Task: Change elbow connector line weight to 24PX.
Action: Mouse moved to (452, 220)
Screenshot: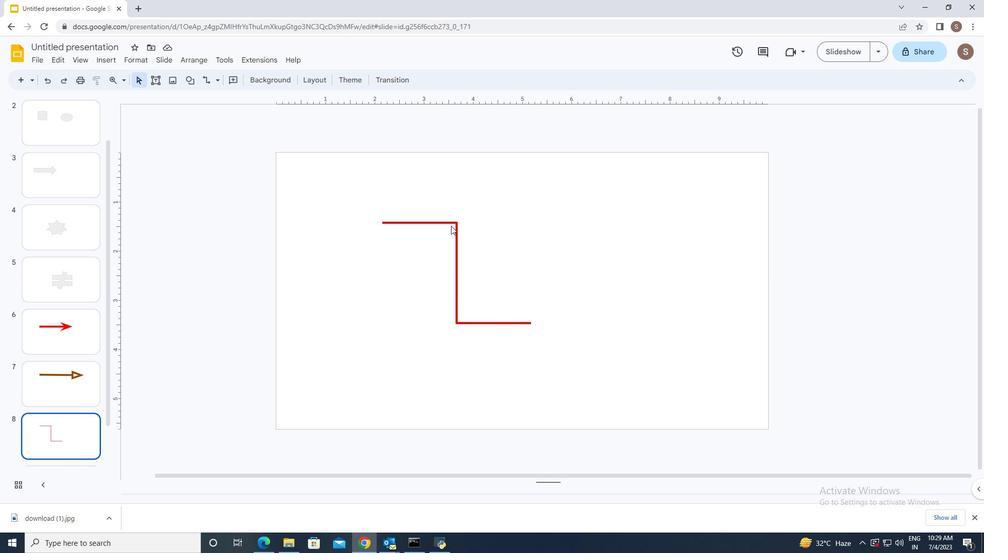 
Action: Mouse pressed left at (452, 220)
Screenshot: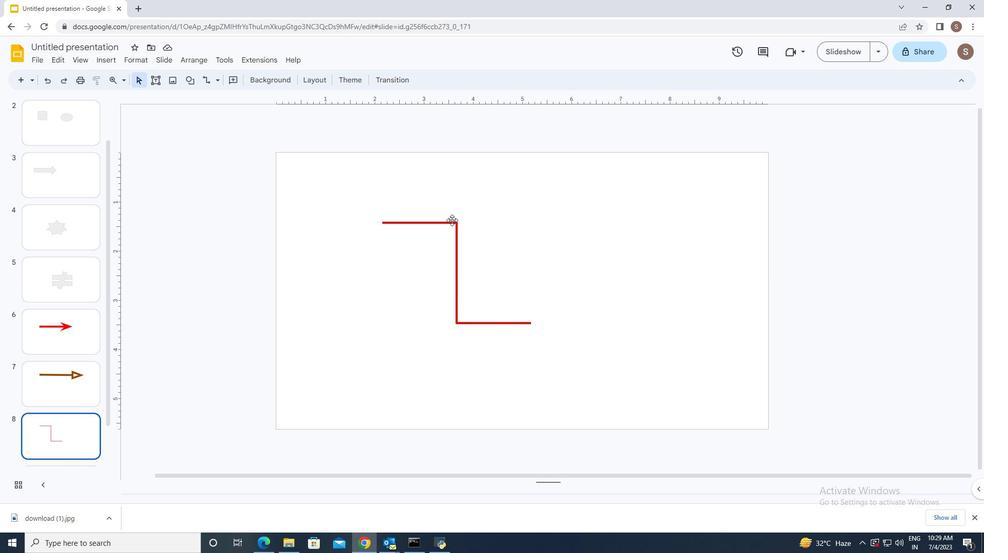 
Action: Mouse moved to (250, 78)
Screenshot: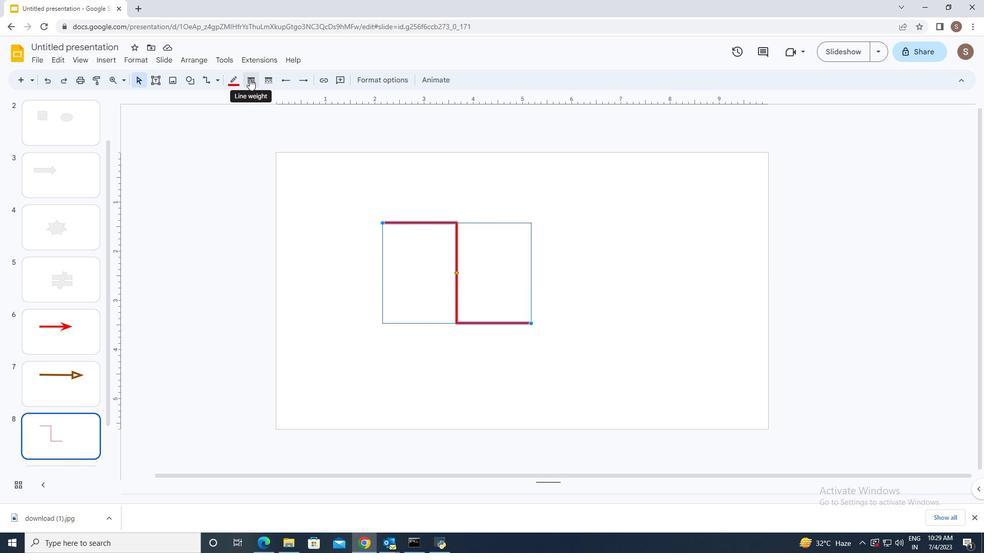 
Action: Mouse pressed left at (250, 78)
Screenshot: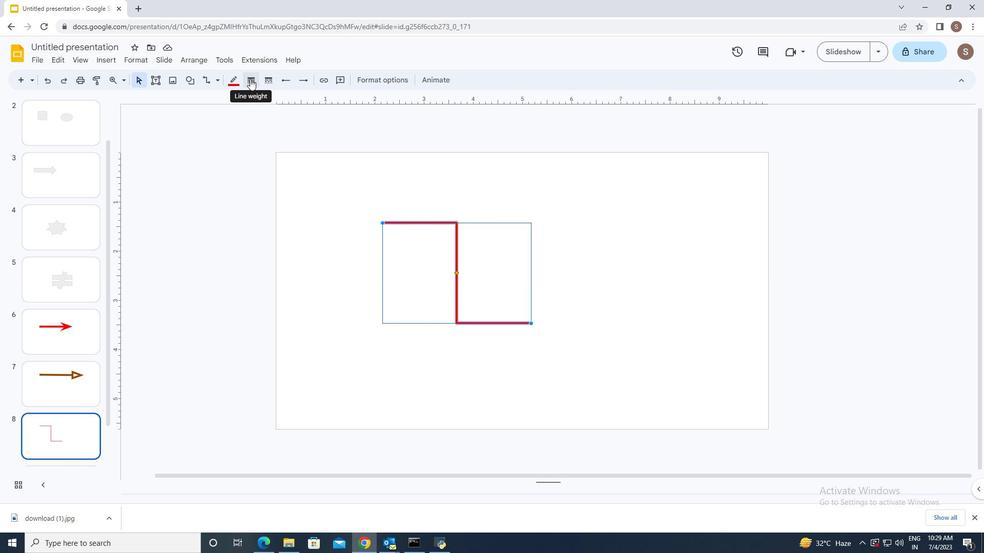 
Action: Mouse moved to (274, 208)
Screenshot: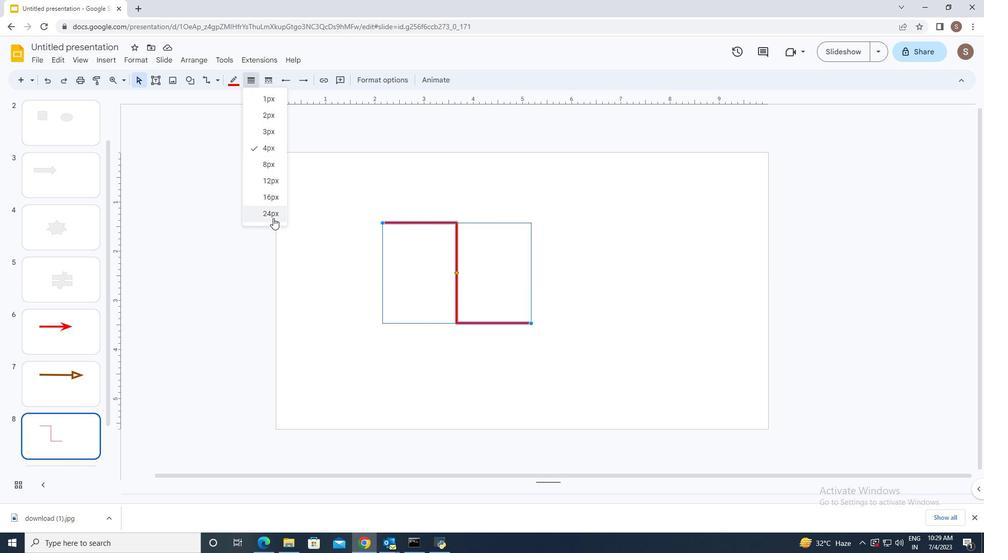
Action: Mouse pressed left at (274, 208)
Screenshot: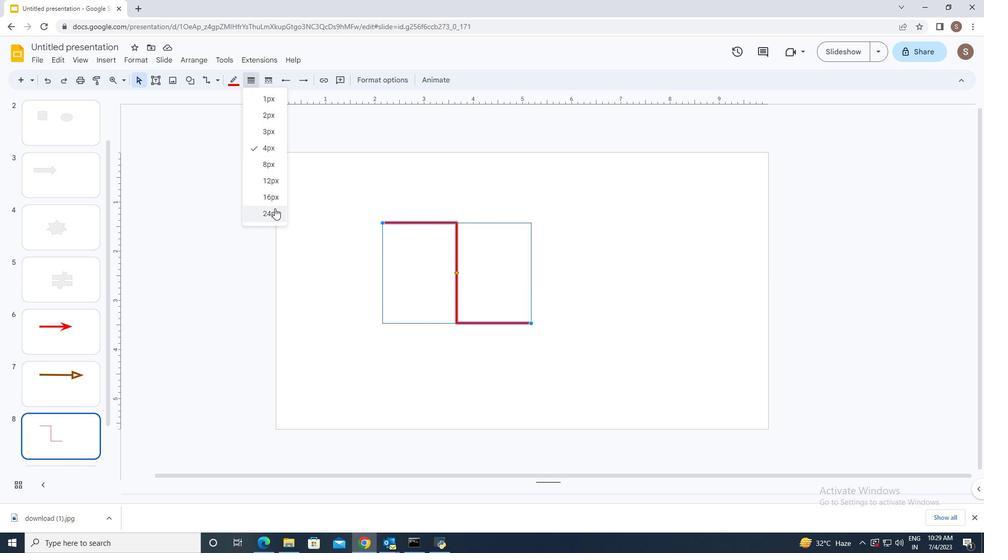 
Action: Mouse moved to (366, 361)
Screenshot: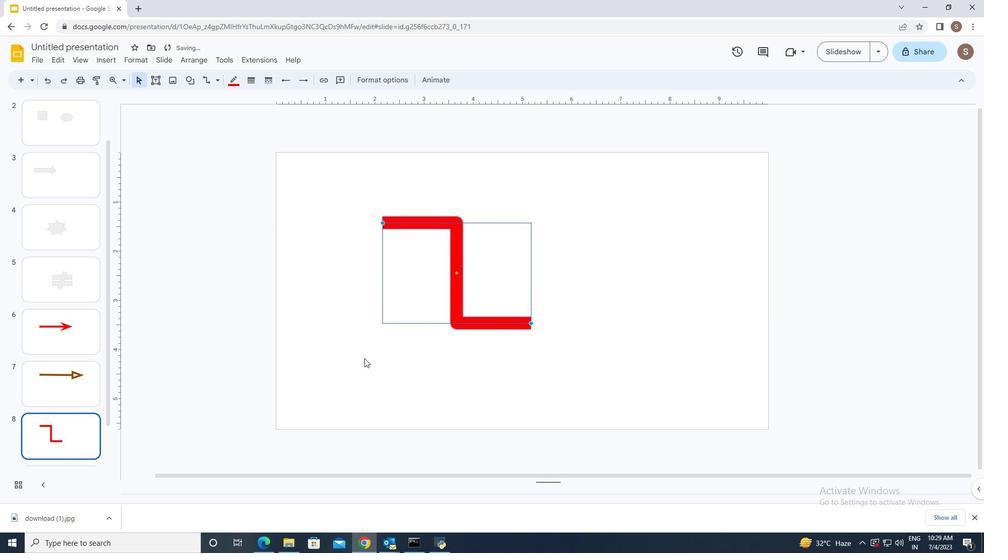 
Action: Mouse pressed left at (366, 361)
Screenshot: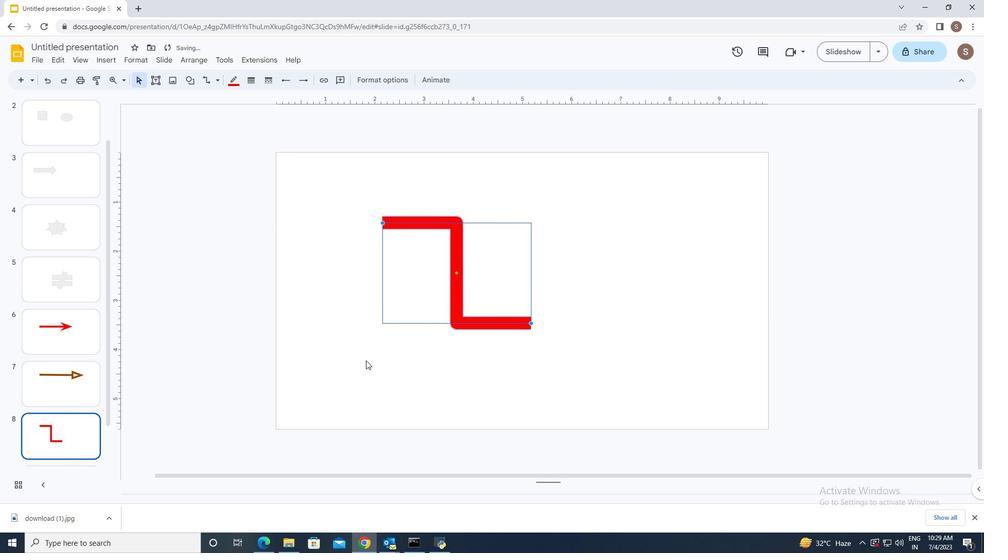 
Action: Mouse moved to (367, 359)
Screenshot: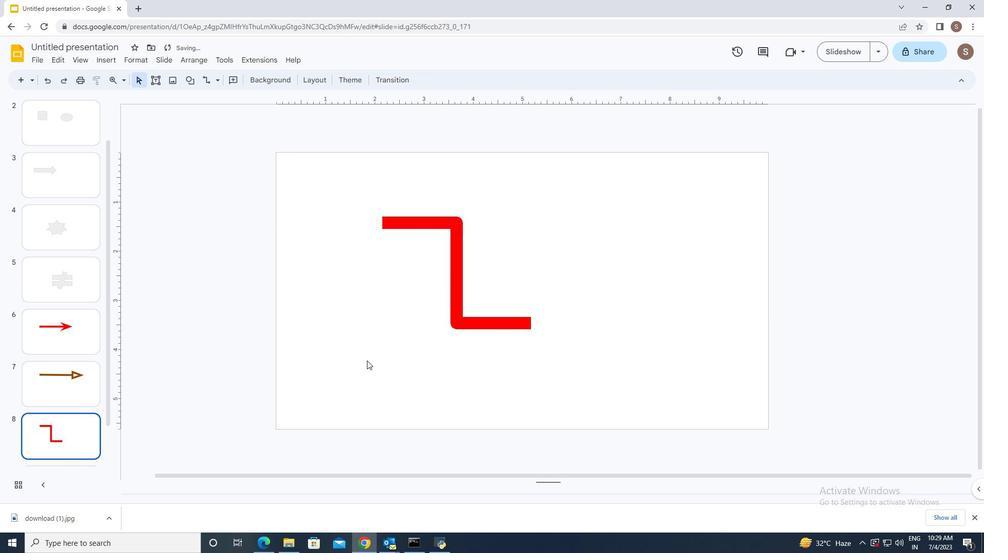 
